 Task: Set a reminder to update your computer software on the 22nd at 3:00 PM.
Action: Mouse pressed left at (72, 298)
Screenshot: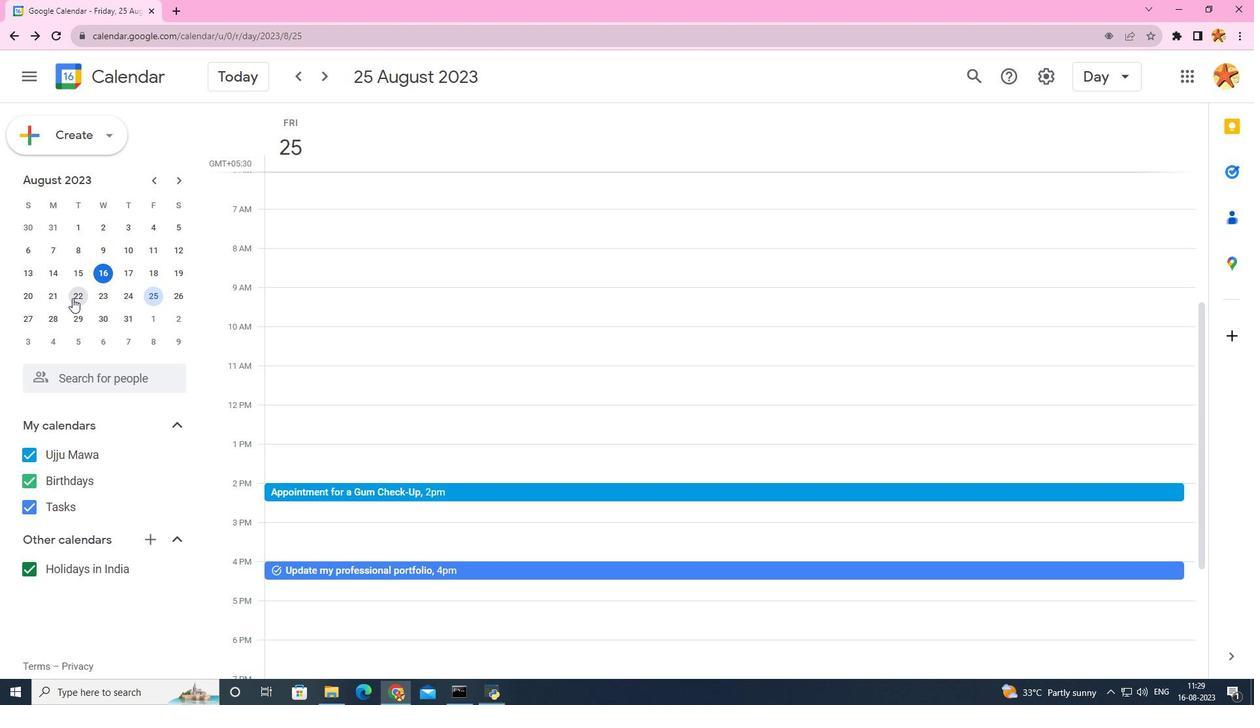 
Action: Mouse moved to (286, 521)
Screenshot: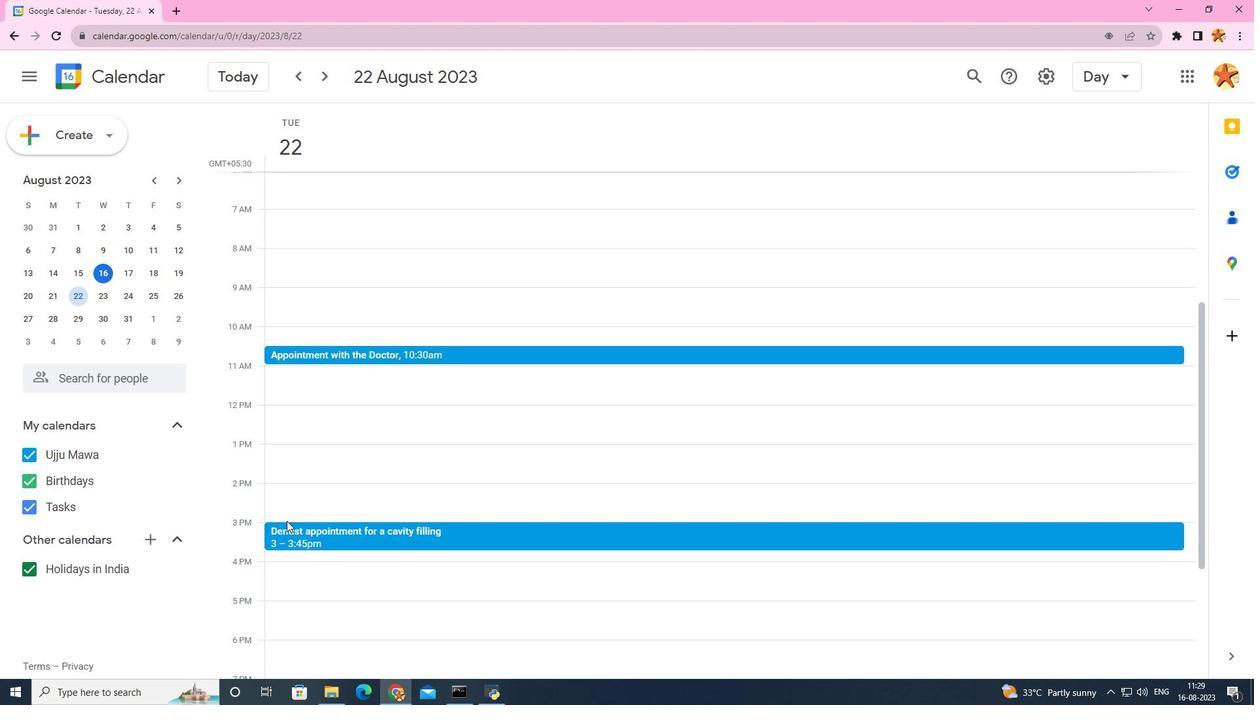 
Action: Mouse pressed left at (286, 521)
Screenshot: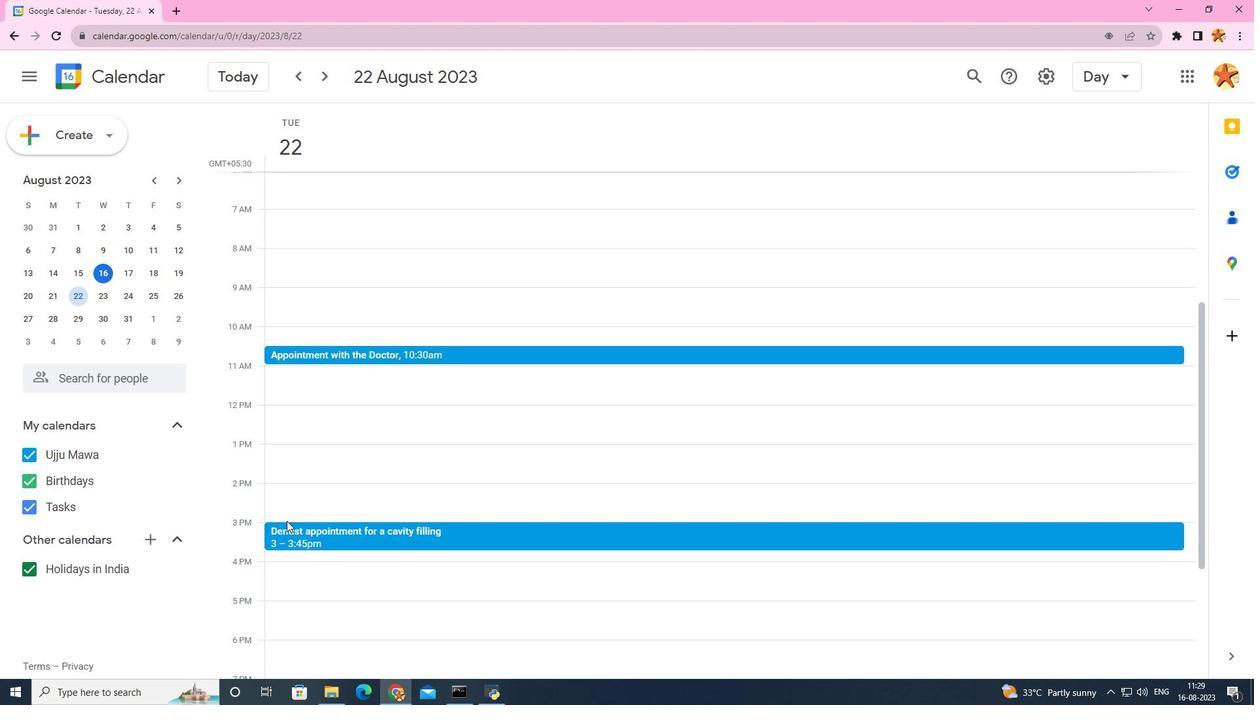 
Action: Mouse moved to (724, 296)
Screenshot: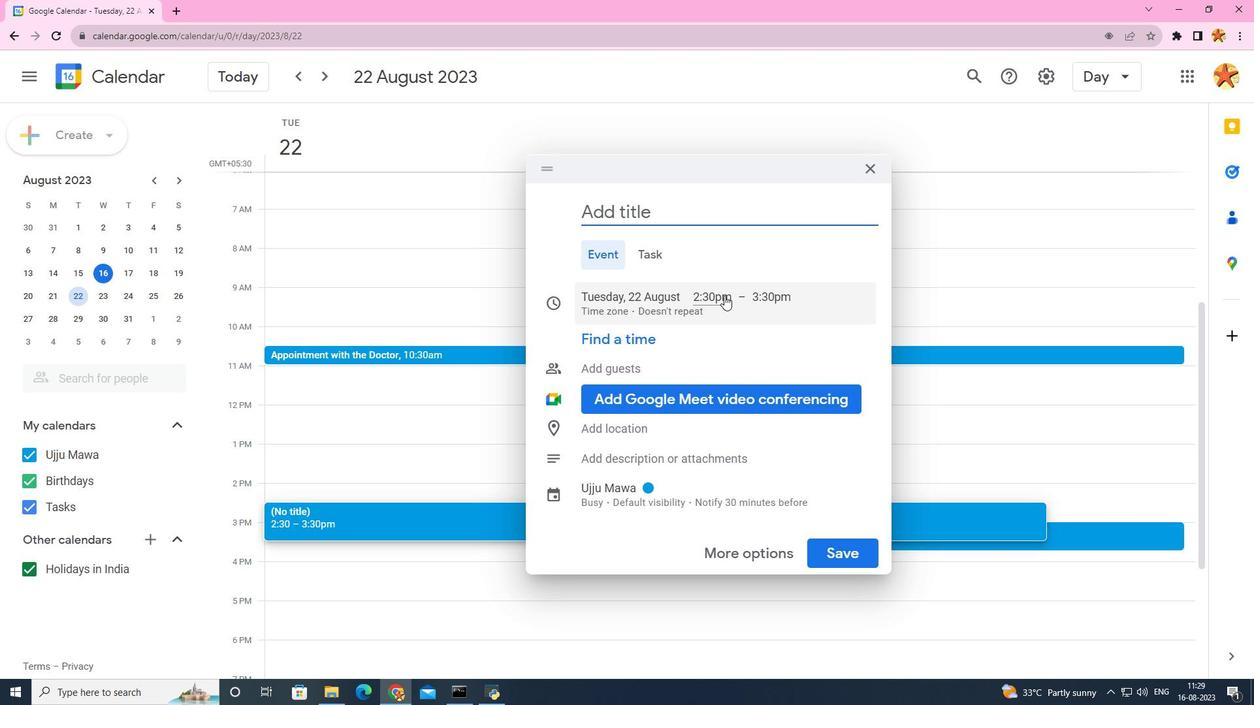 
Action: Mouse pressed left at (724, 296)
Screenshot: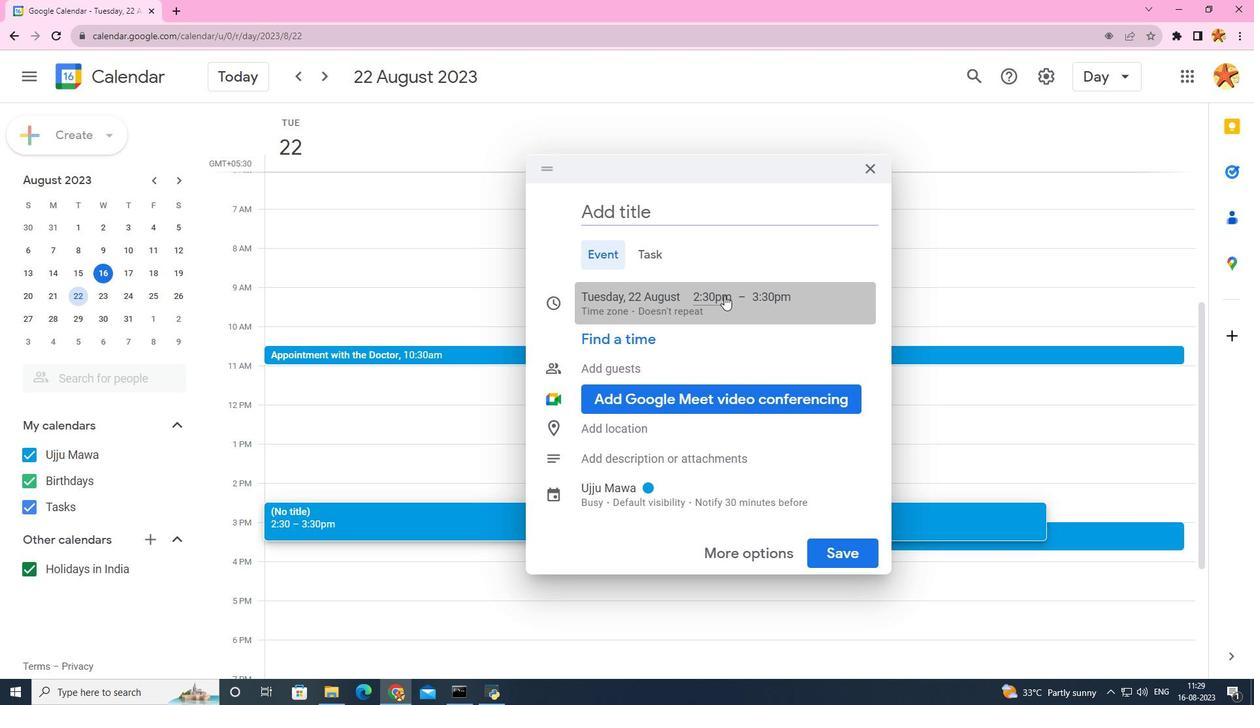 
Action: Mouse moved to (722, 460)
Screenshot: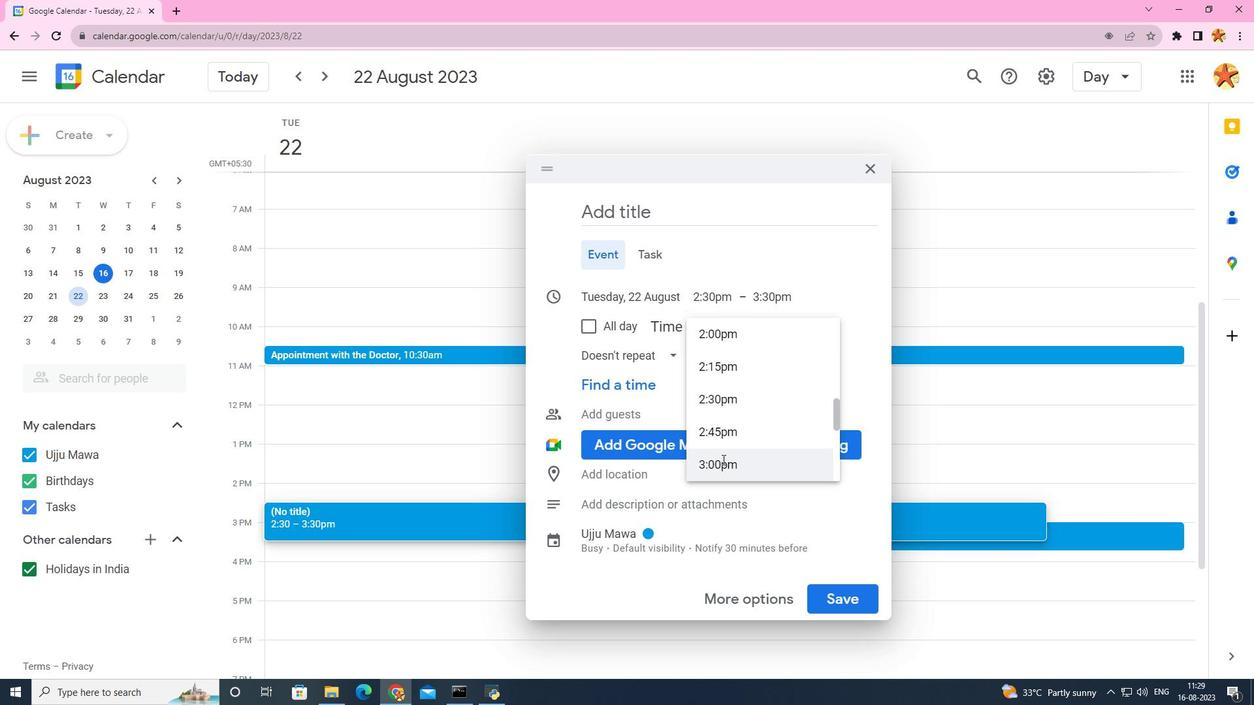
Action: Mouse pressed left at (722, 460)
Screenshot: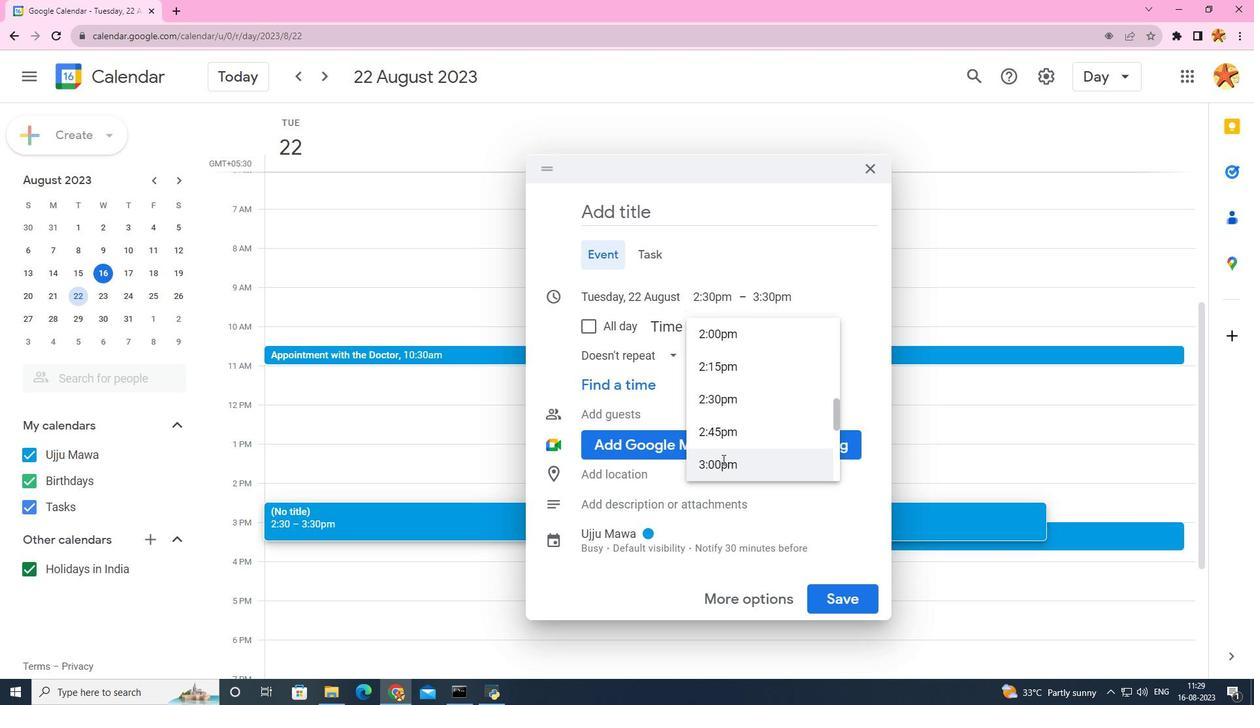 
Action: Mouse moved to (692, 220)
Screenshot: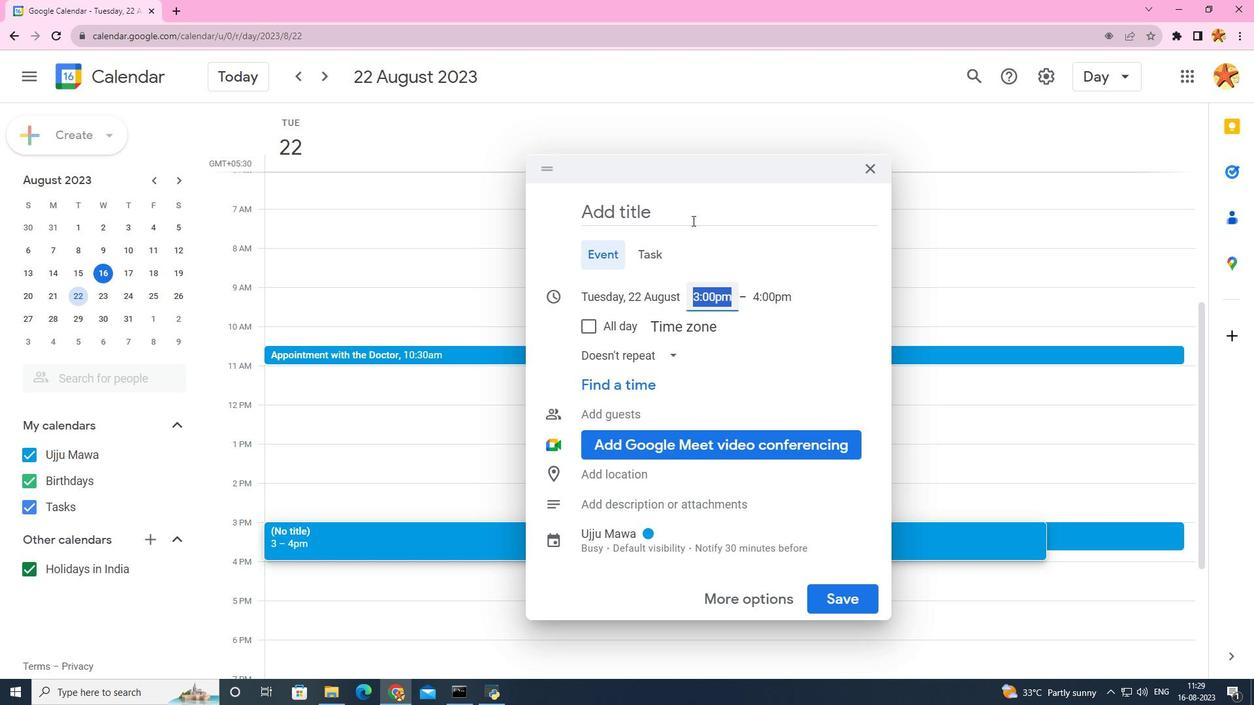 
Action: Mouse pressed left at (692, 220)
Screenshot: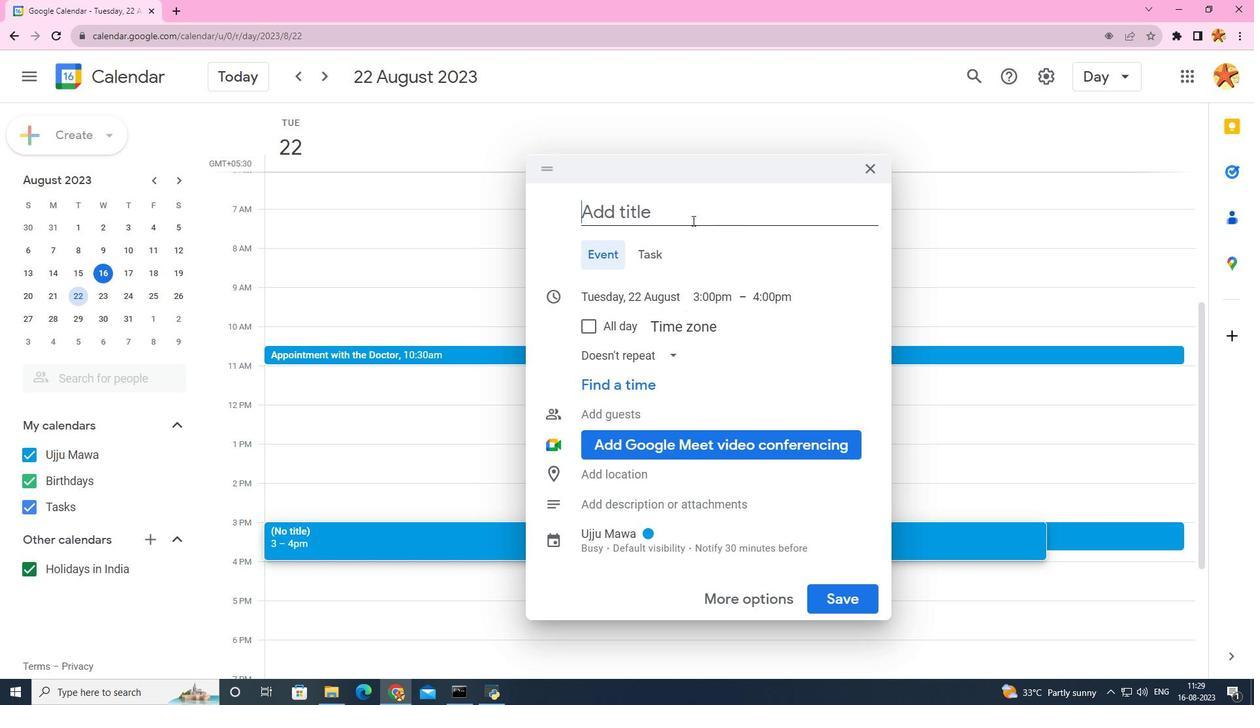 
Action: Mouse moved to (692, 220)
Screenshot: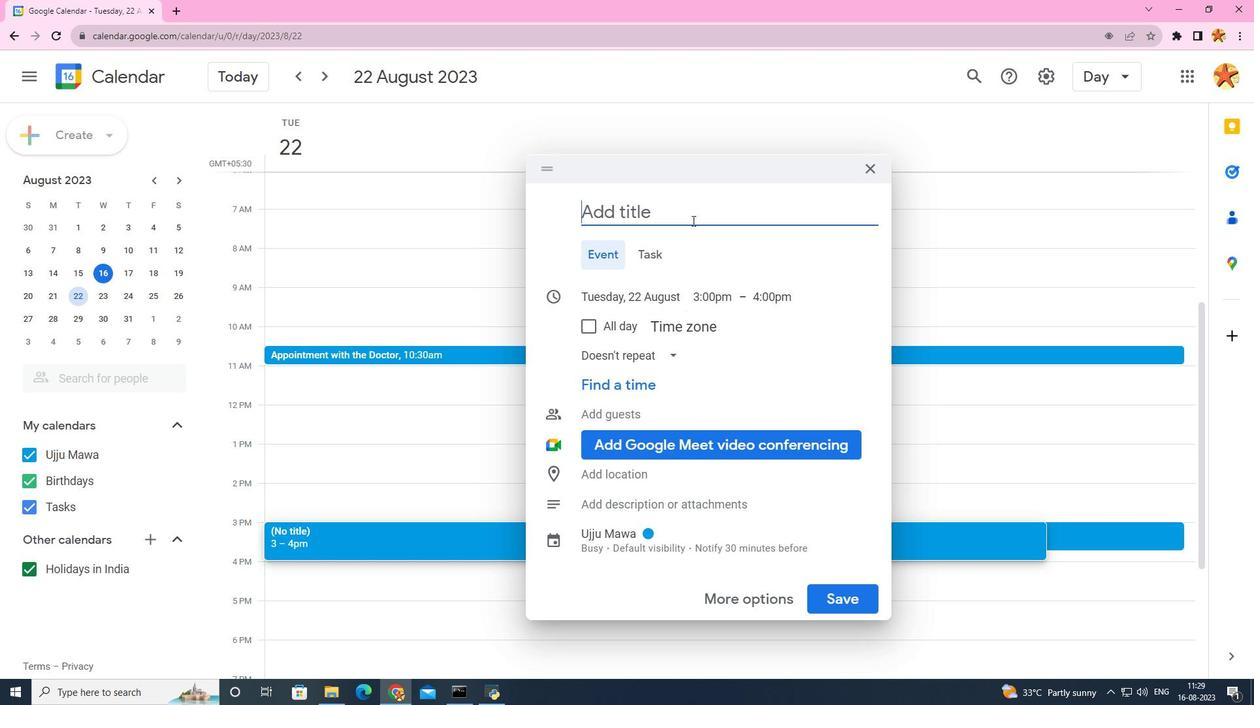 
Action: Key pressed <Key.caps_lock>U<Key.caps_lock>p
Screenshot: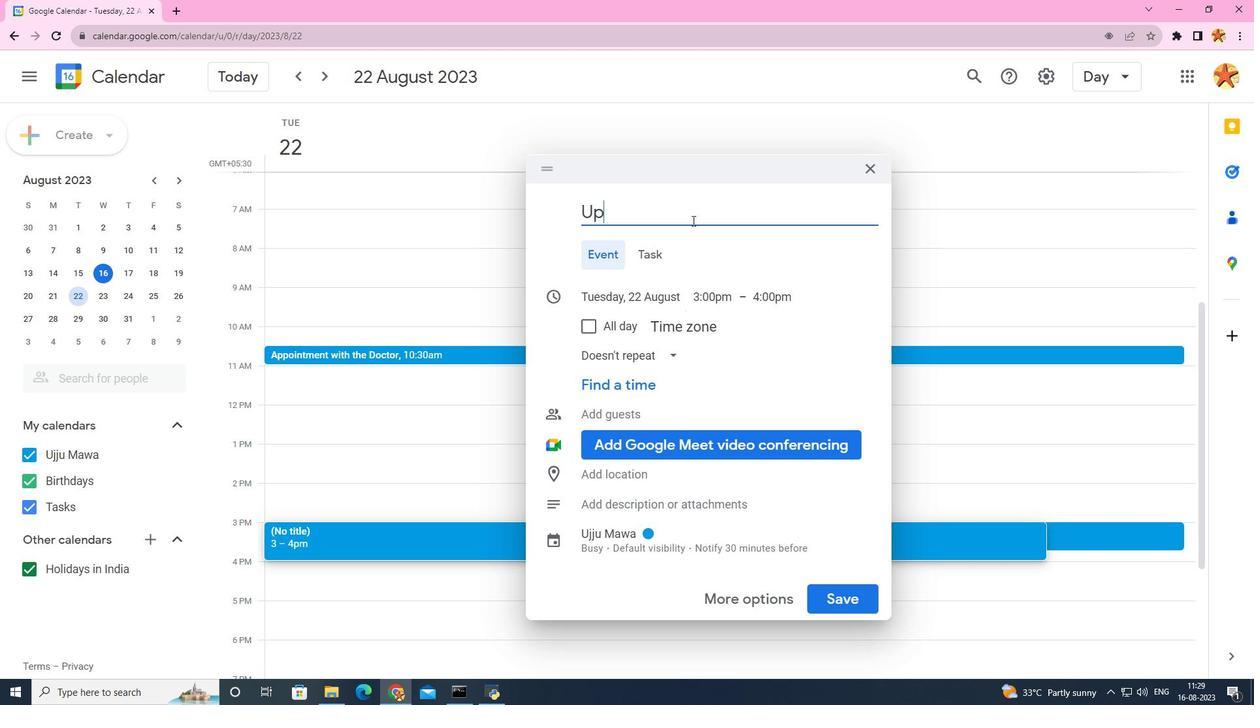 
Action: Mouse moved to (978, 240)
Screenshot: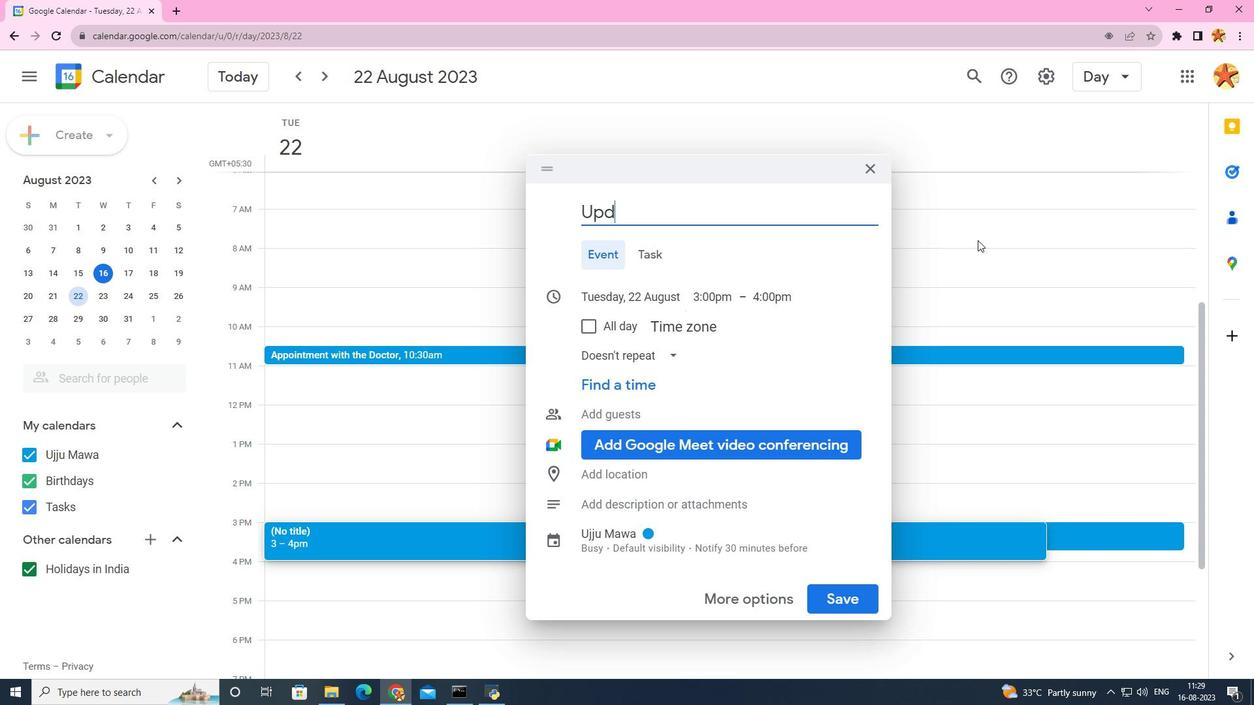 
Action: Key pressed date<Key.space>the<Key.space><Key.caps_lock>C<Key.caps_lock>omputer<Key.space>software
Screenshot: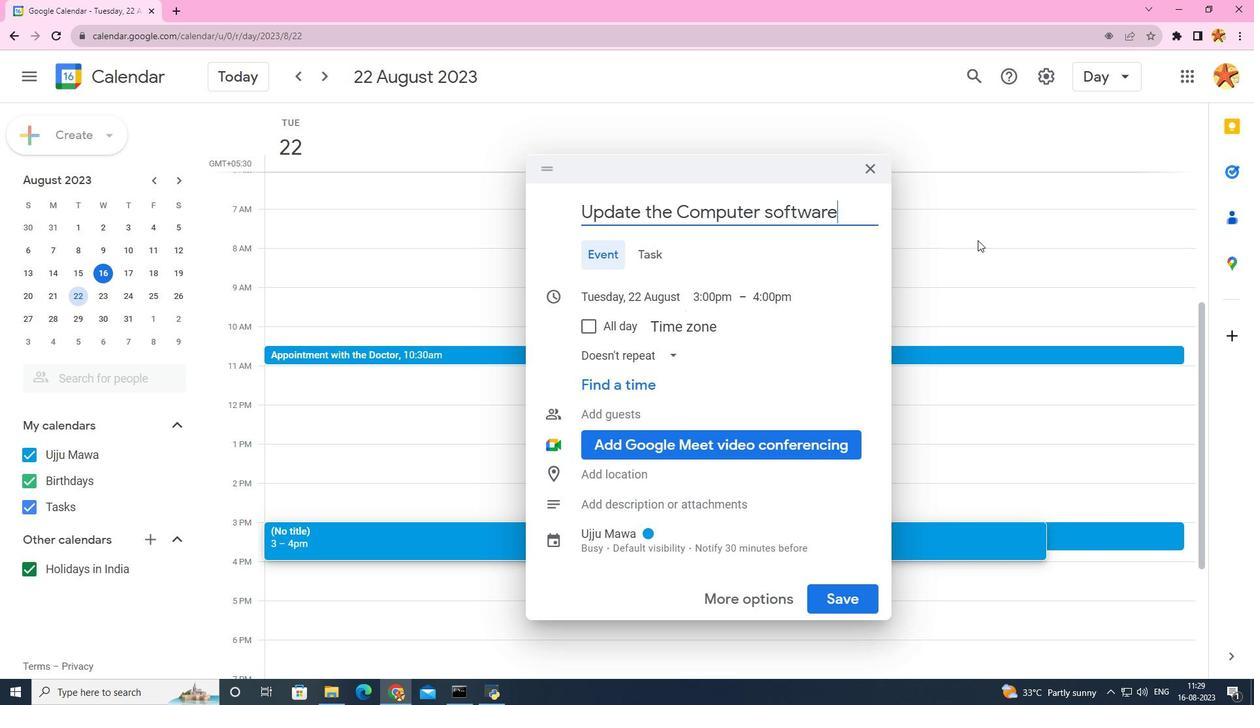 
Action: Mouse moved to (778, 303)
Screenshot: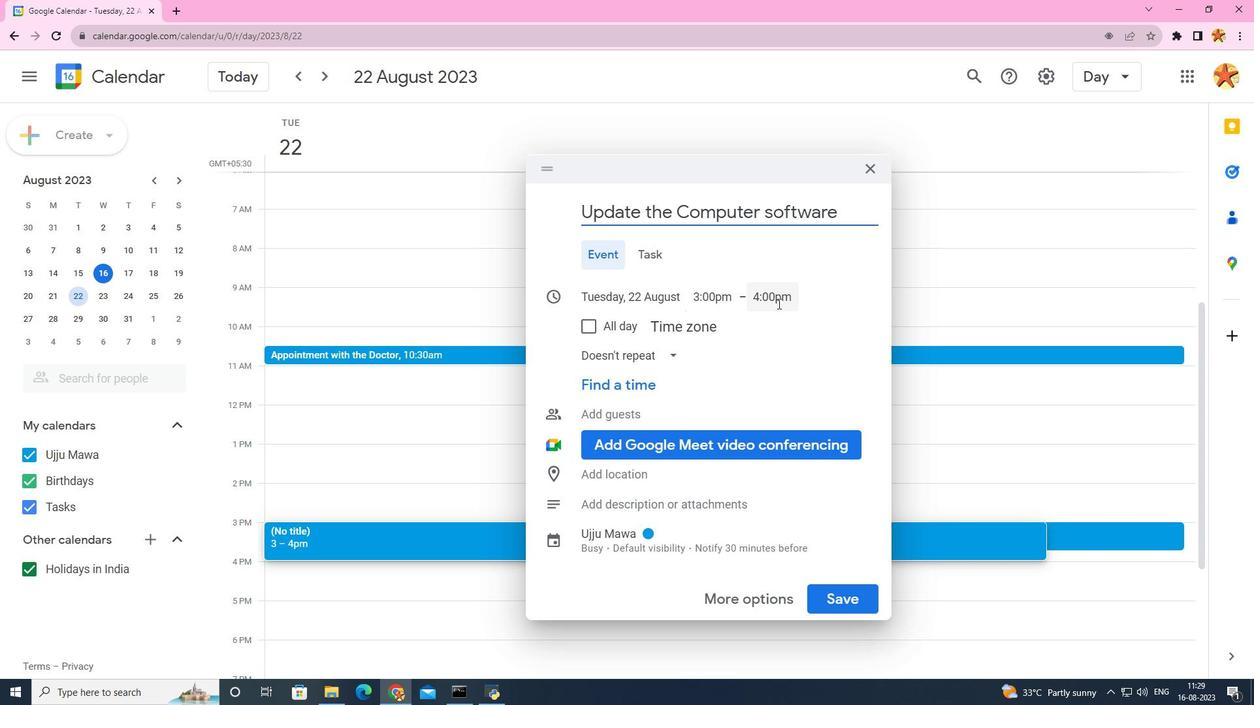 
Action: Mouse pressed left at (778, 303)
Screenshot: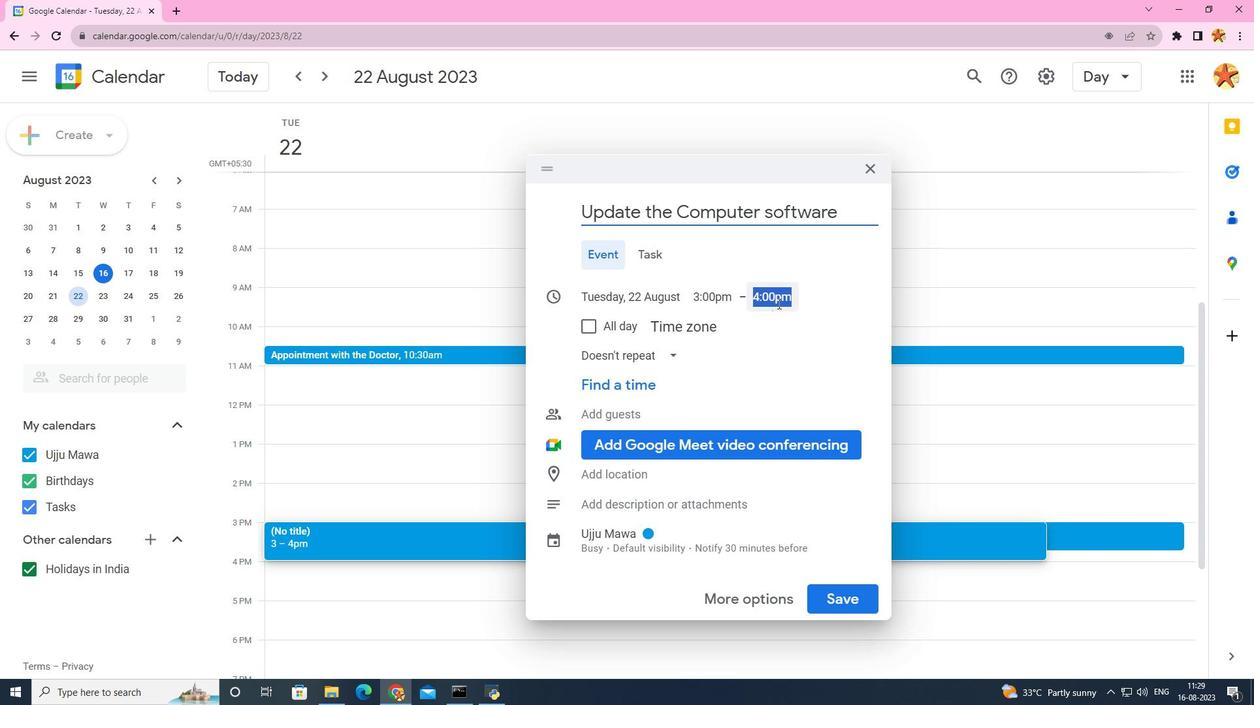 
Action: Mouse moved to (771, 433)
Screenshot: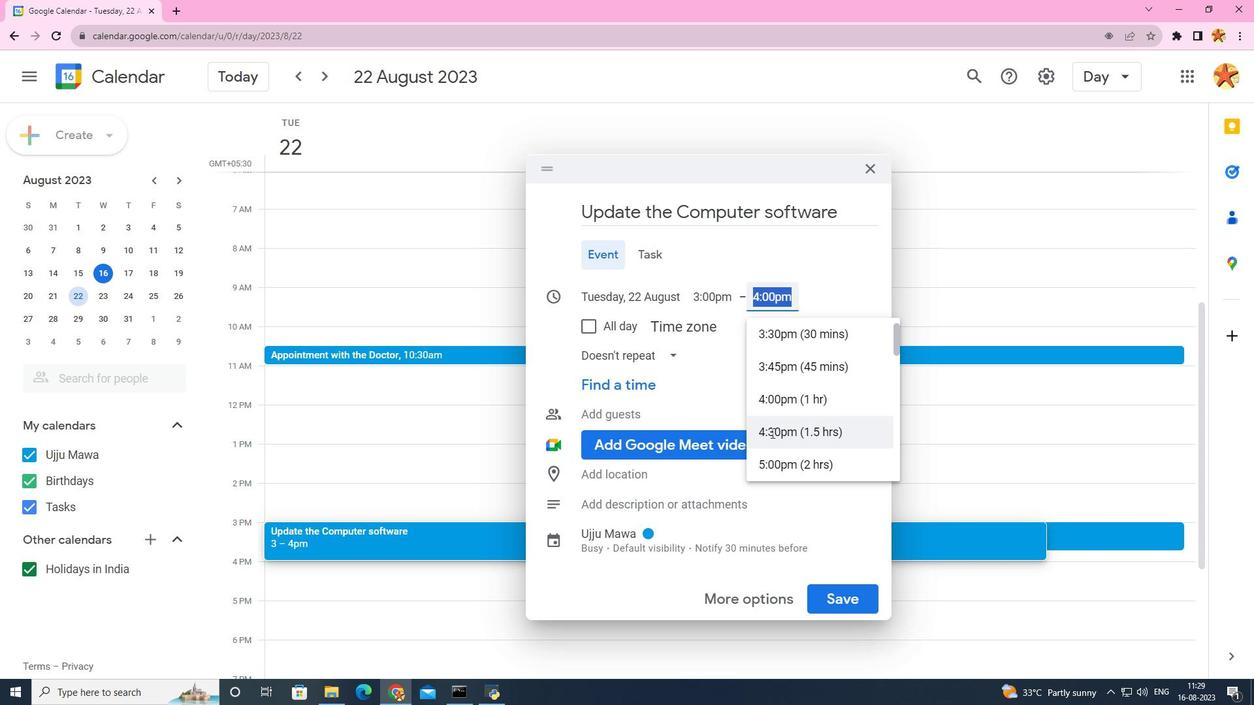 
Action: Mouse pressed left at (771, 433)
Screenshot: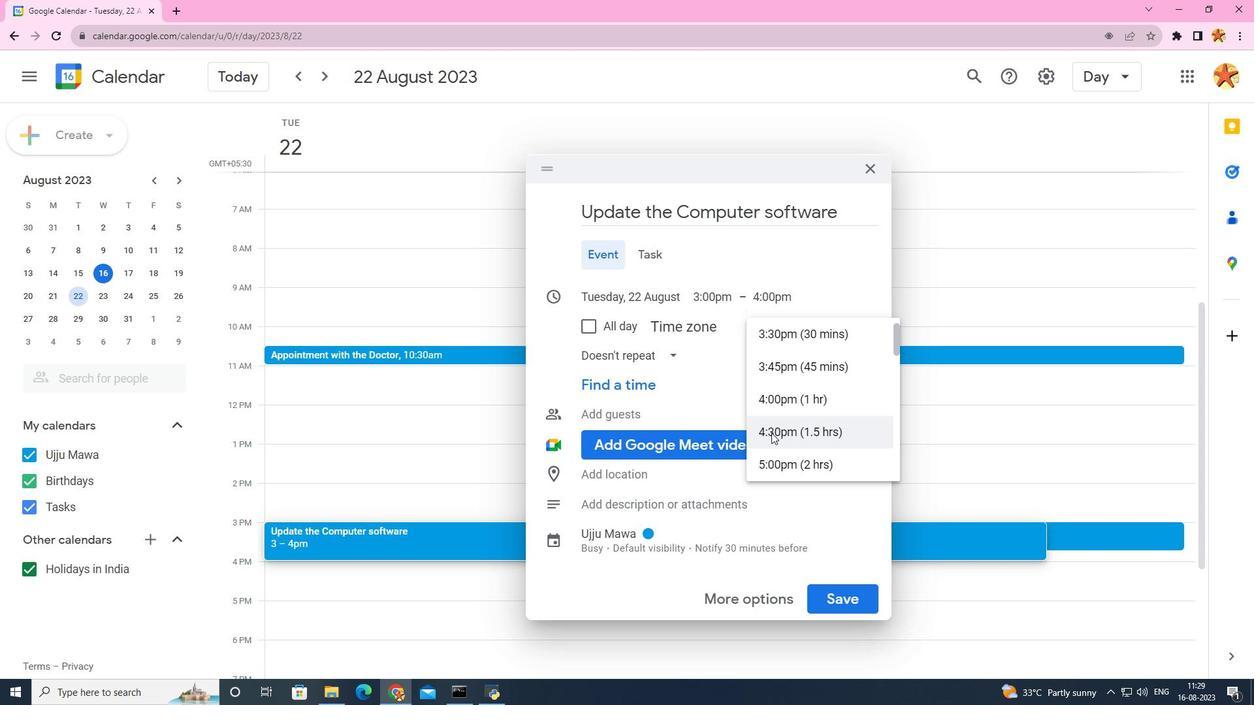 
Action: Mouse moved to (807, 362)
Screenshot: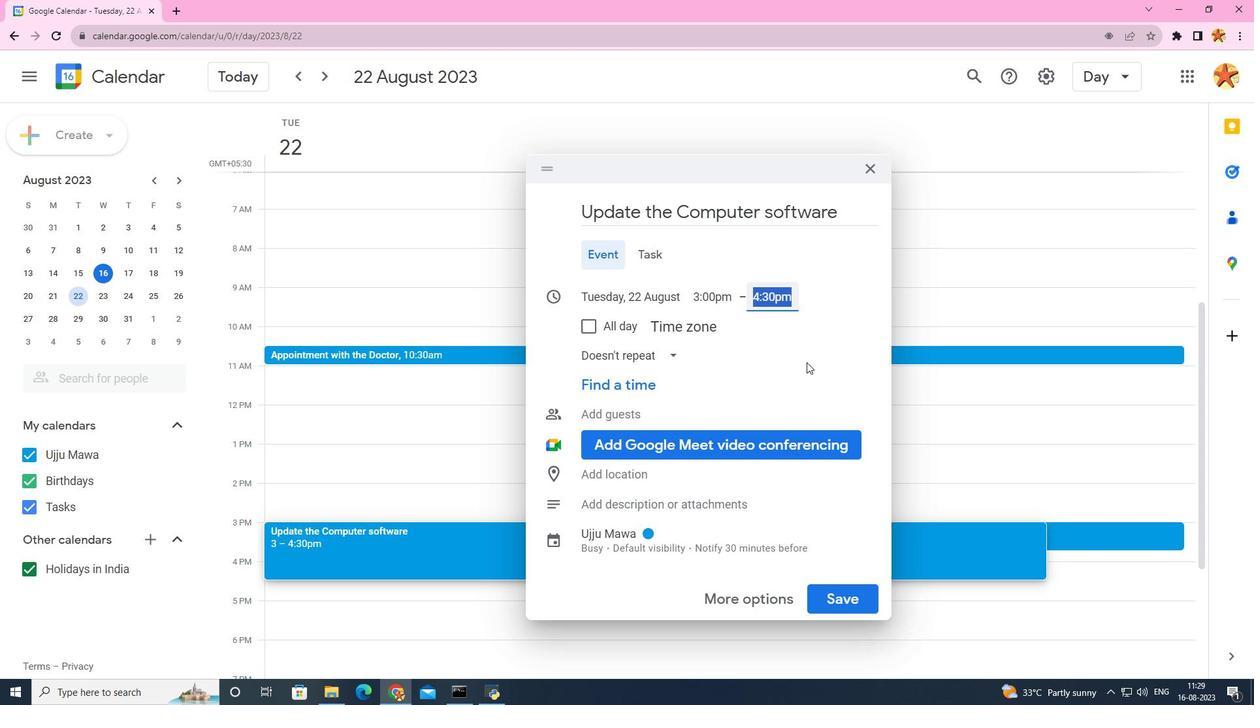 
Action: Mouse pressed left at (807, 362)
Screenshot: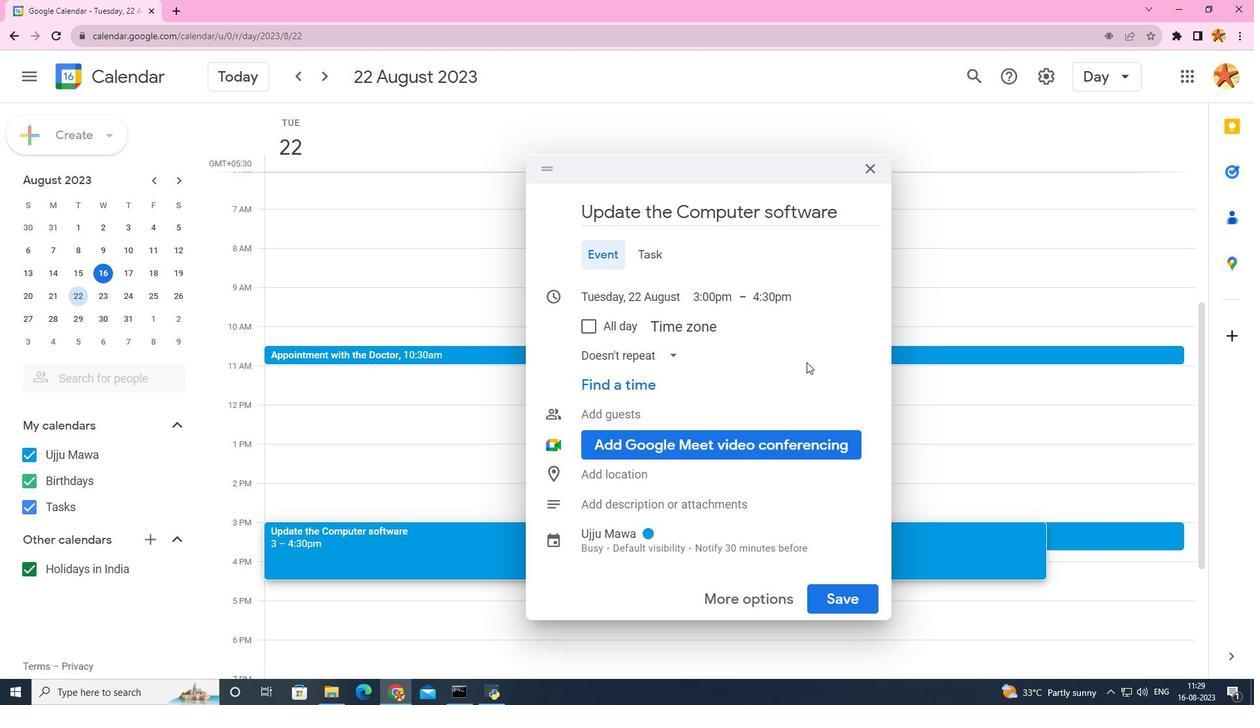 
Action: Mouse moved to (824, 593)
Screenshot: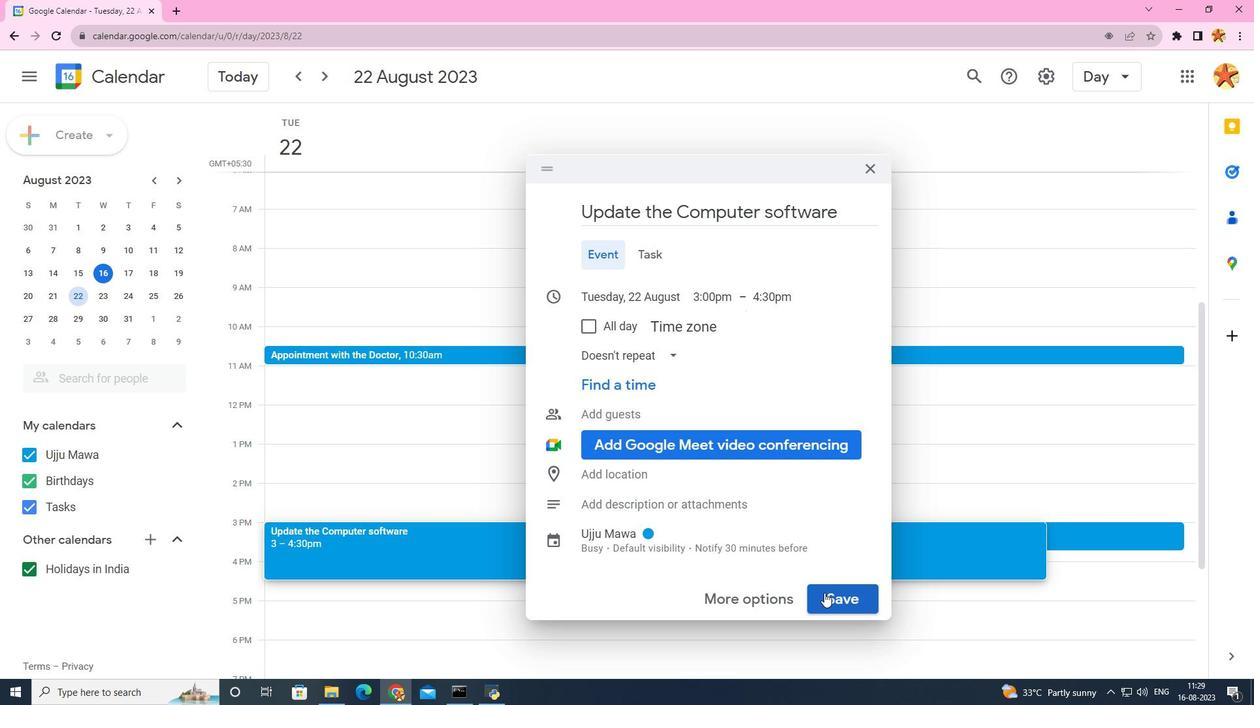 
Action: Mouse pressed left at (824, 593)
Screenshot: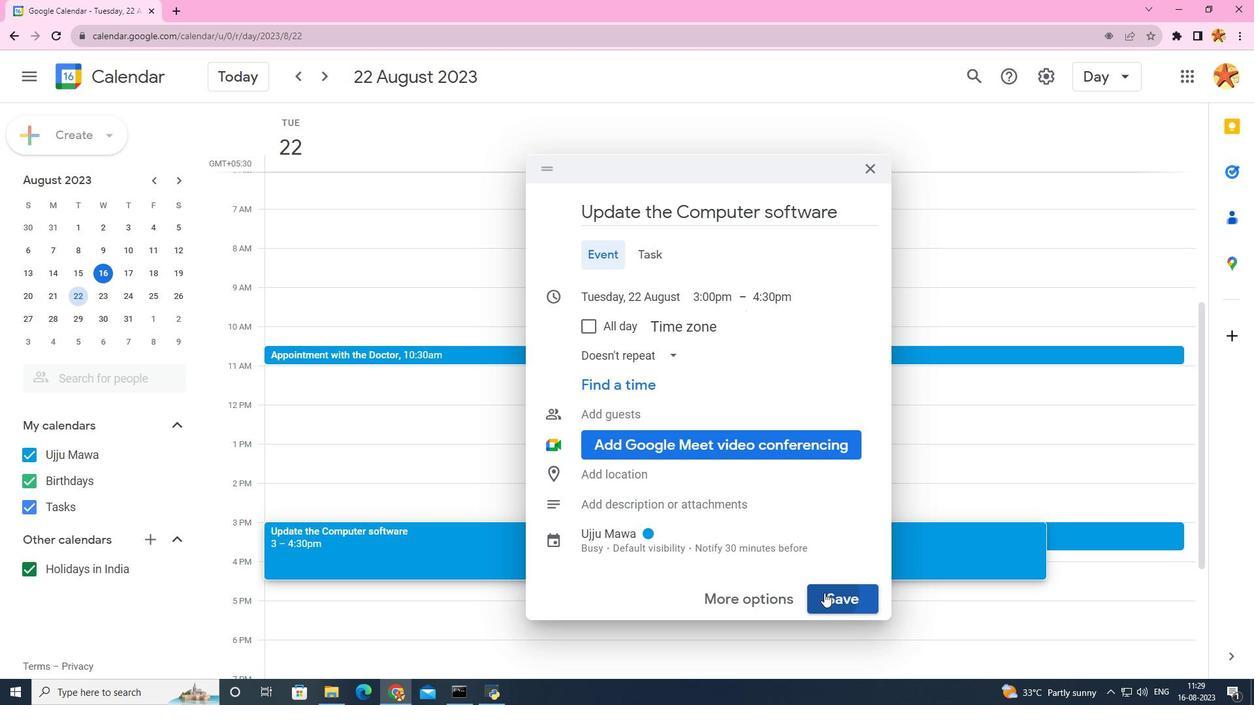 
